 Task: Set the Tax Included "No" Under New Vendor in New Bill.
Action: Mouse moved to (129, 15)
Screenshot: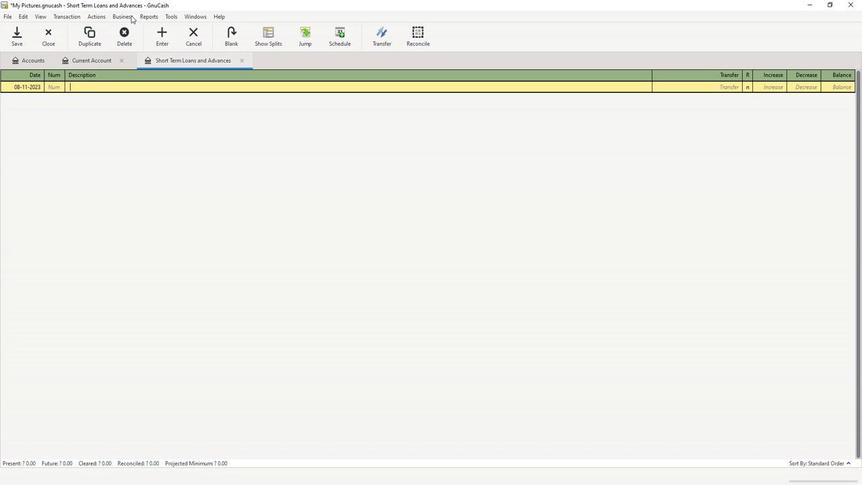 
Action: Mouse pressed left at (129, 15)
Screenshot: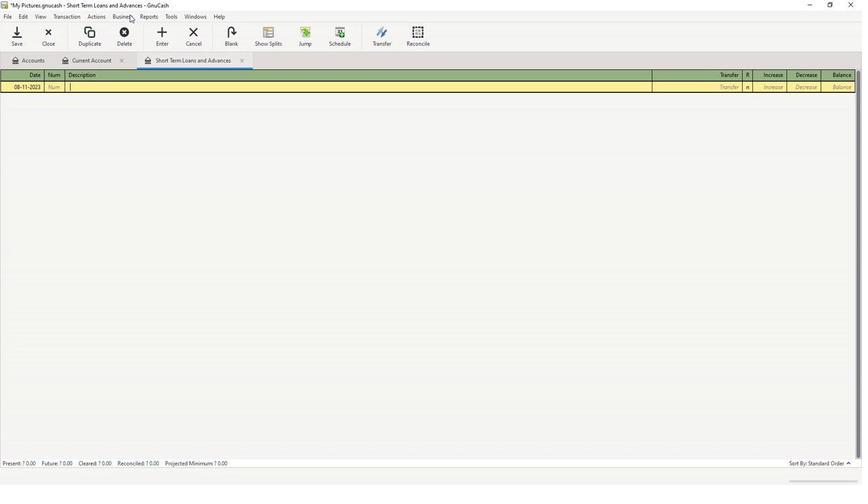 
Action: Mouse moved to (134, 40)
Screenshot: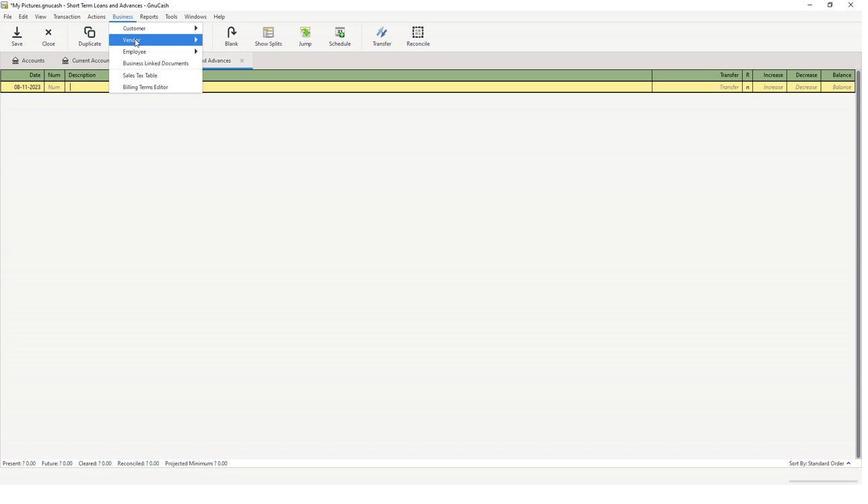 
Action: Mouse pressed left at (134, 40)
Screenshot: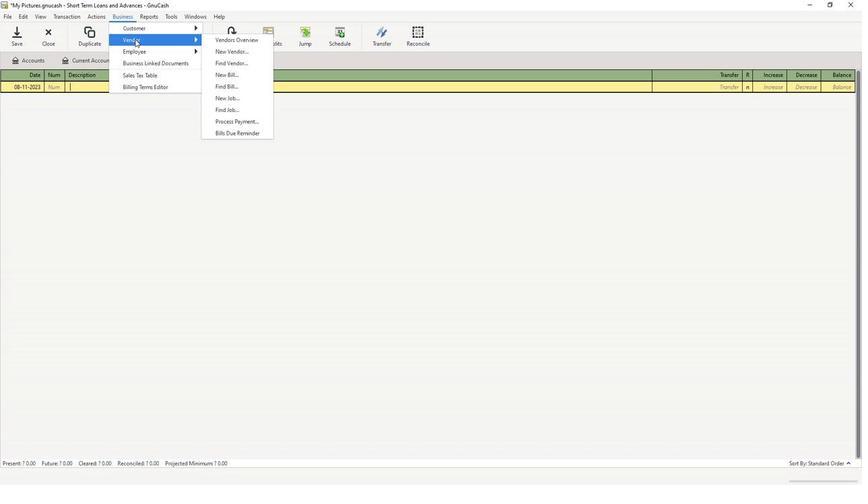 
Action: Mouse moved to (226, 76)
Screenshot: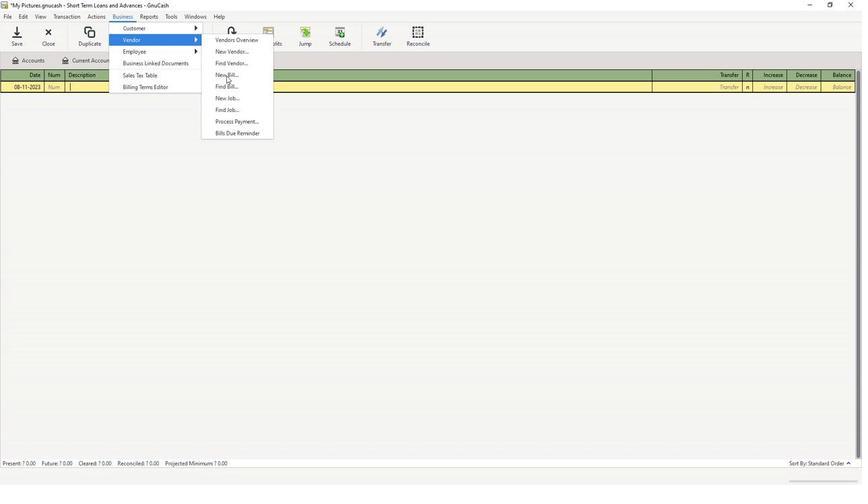 
Action: Mouse pressed left at (226, 76)
Screenshot: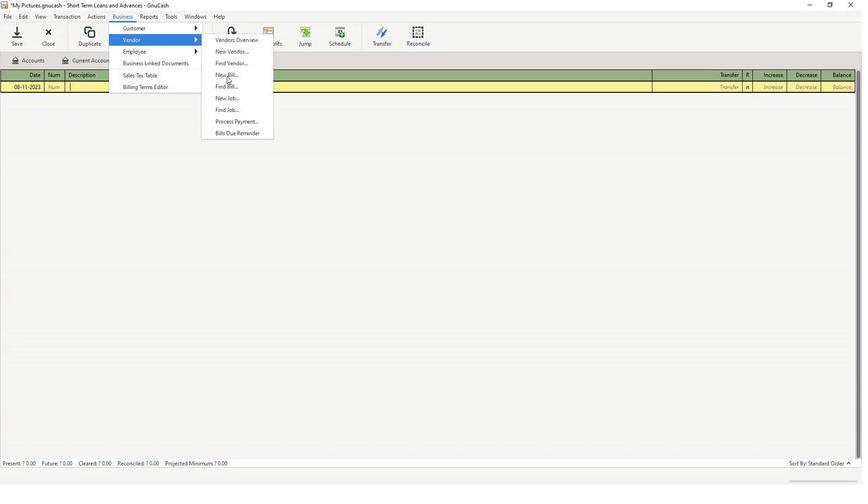 
Action: Mouse moved to (479, 229)
Screenshot: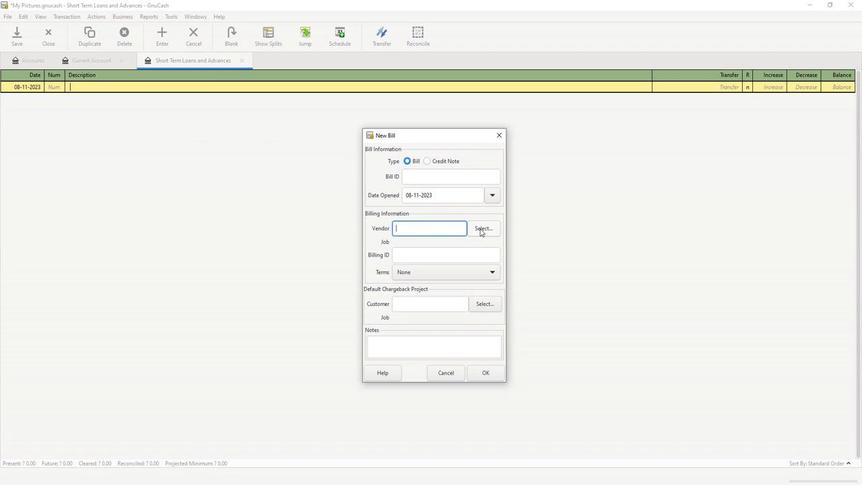 
Action: Mouse pressed left at (479, 229)
Screenshot: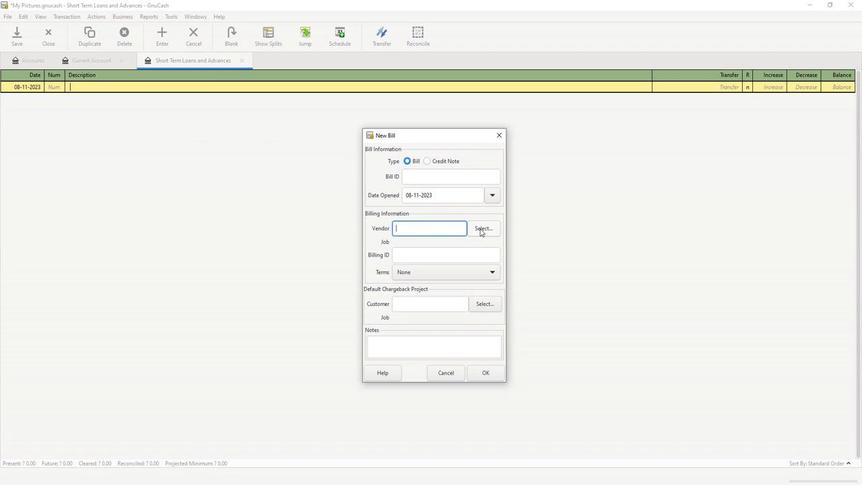 
Action: Mouse moved to (463, 318)
Screenshot: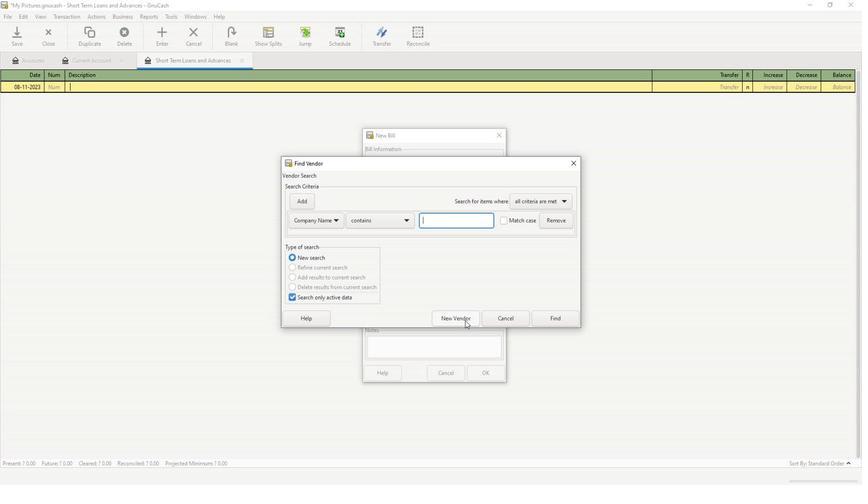 
Action: Mouse pressed left at (463, 318)
Screenshot: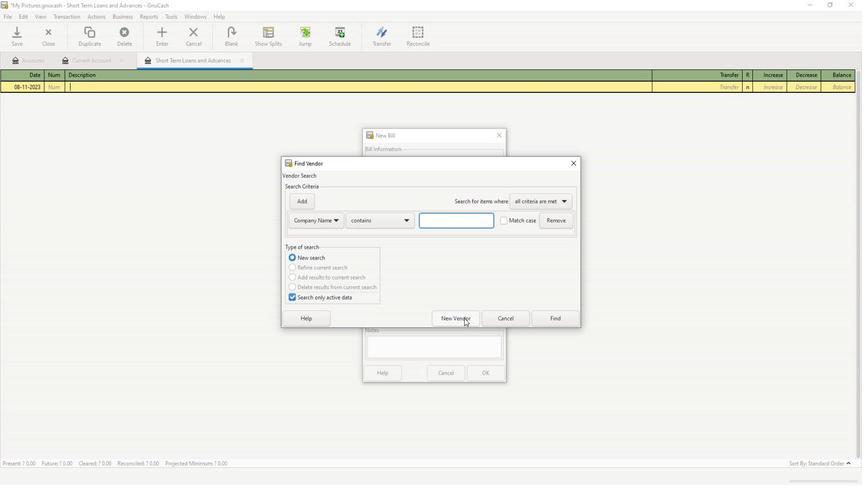 
Action: Mouse moved to (425, 134)
Screenshot: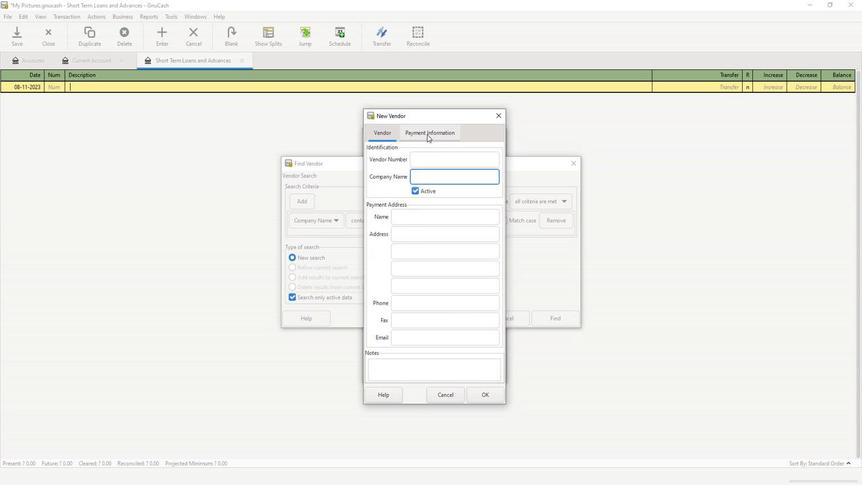 
Action: Mouse pressed left at (425, 134)
Screenshot: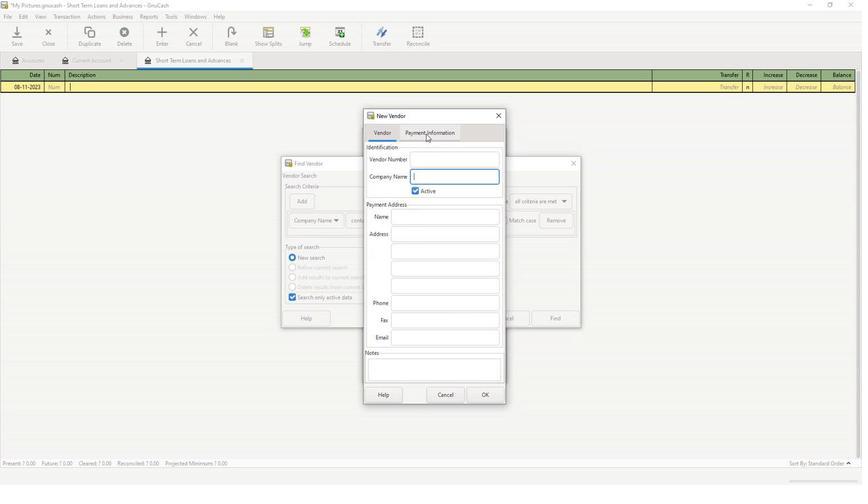 
Action: Mouse moved to (472, 189)
Screenshot: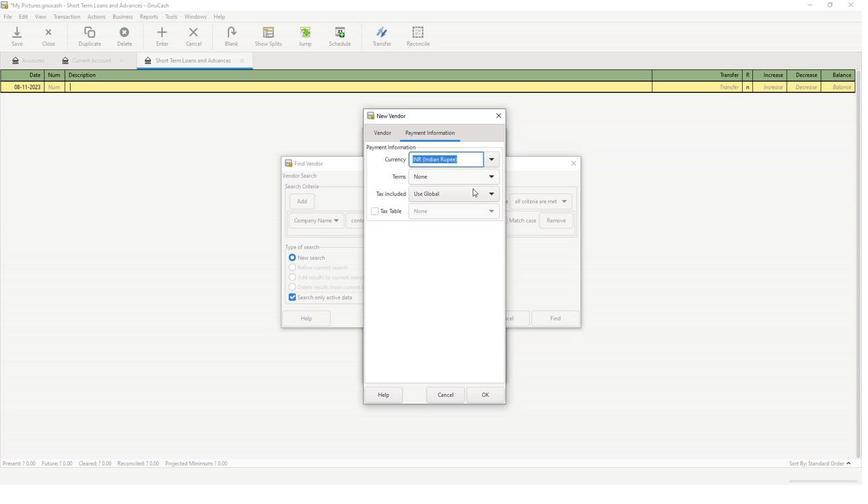 
Action: Mouse pressed left at (472, 189)
Screenshot: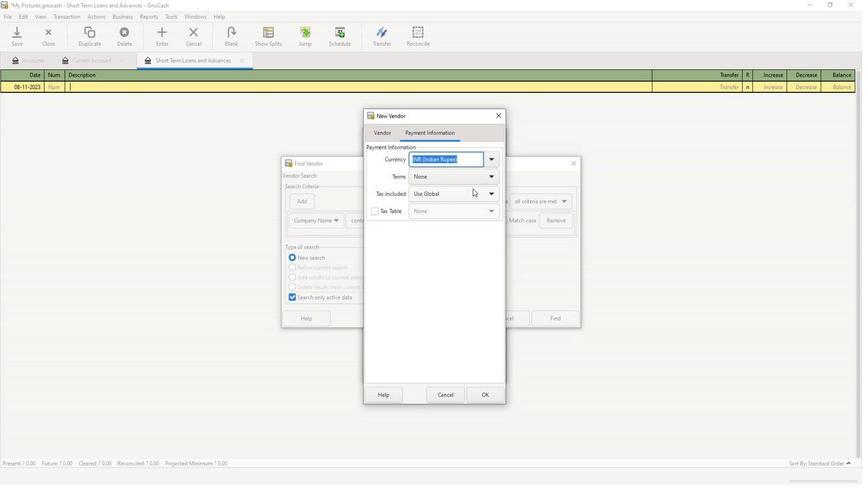 
Action: Mouse moved to (468, 183)
Screenshot: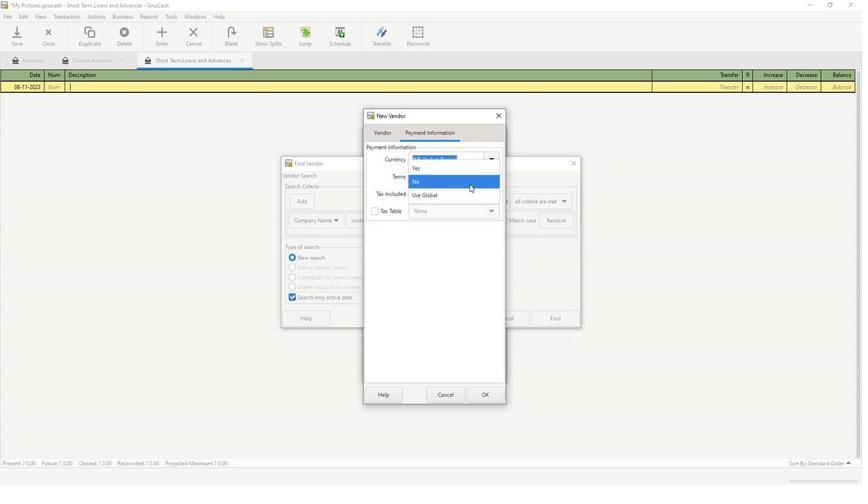 
Action: Mouse pressed left at (468, 183)
Screenshot: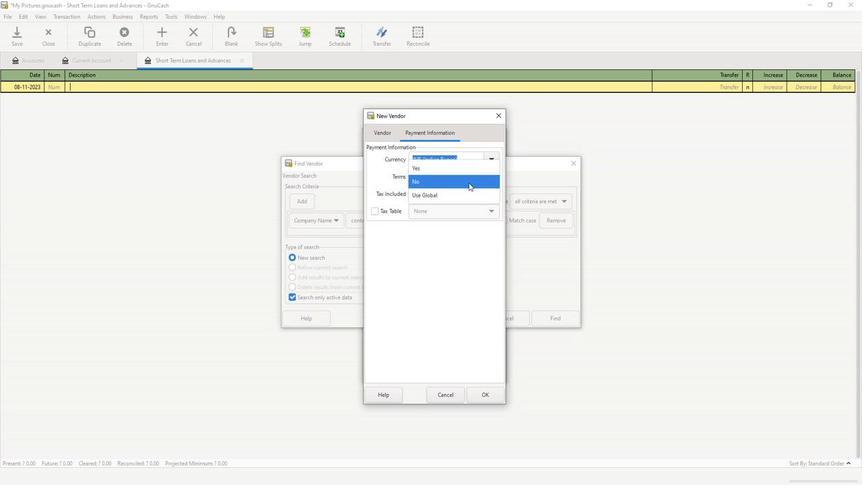 
Action: Mouse moved to (489, 400)
Screenshot: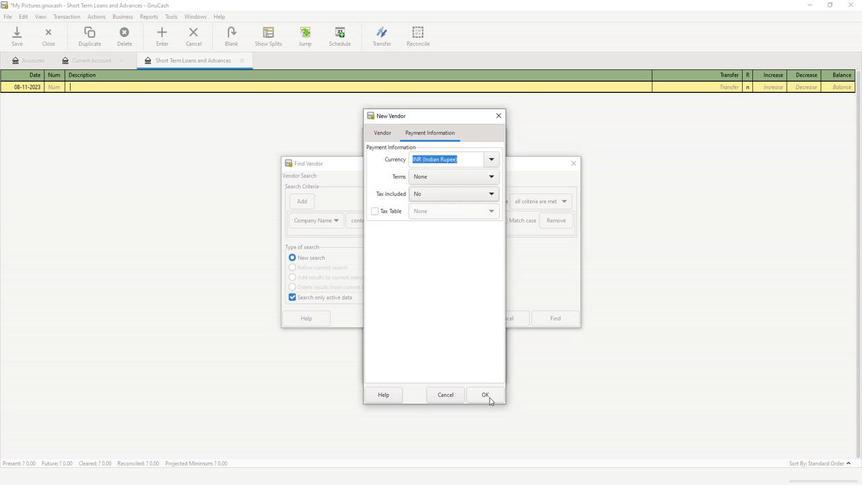 
